 Task: Sort the properties by recommendations.
Action: Mouse moved to (448, 392)
Screenshot: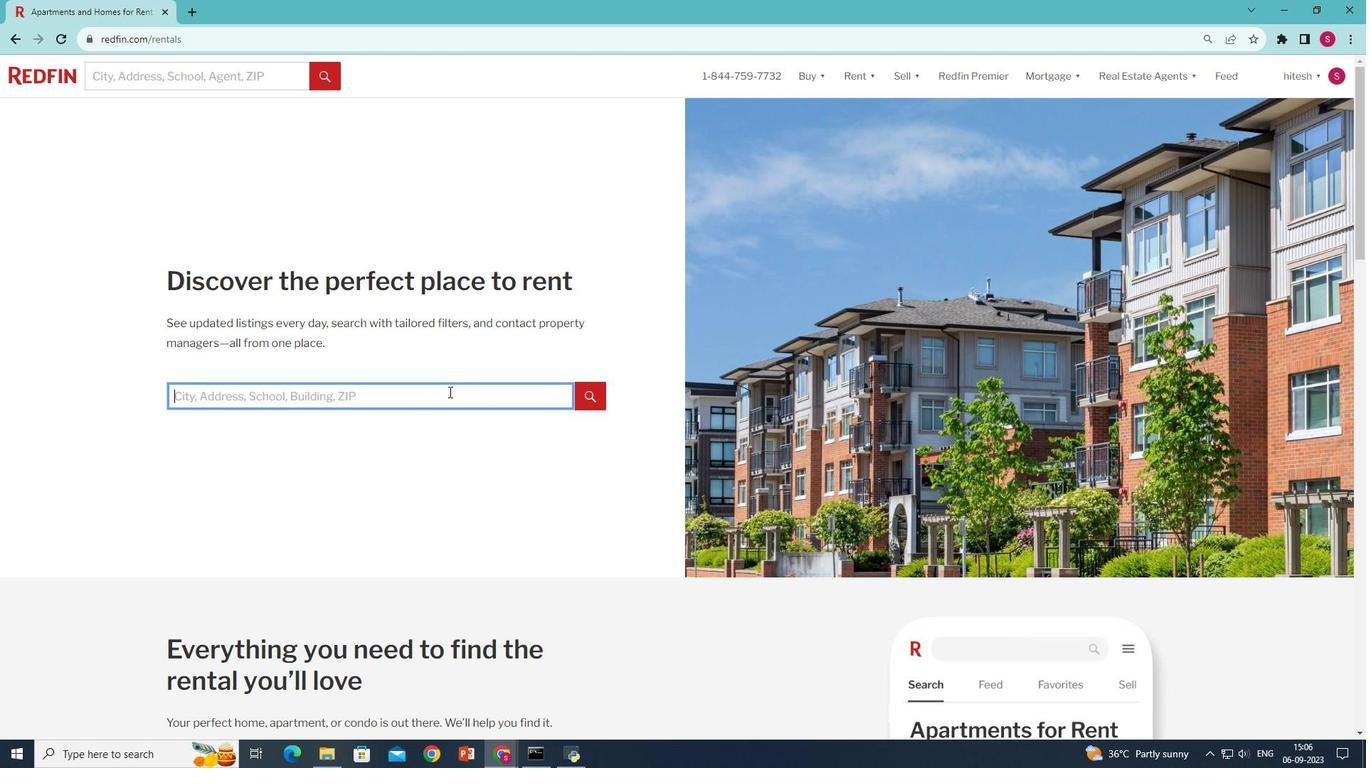 
Action: Mouse pressed left at (448, 392)
Screenshot: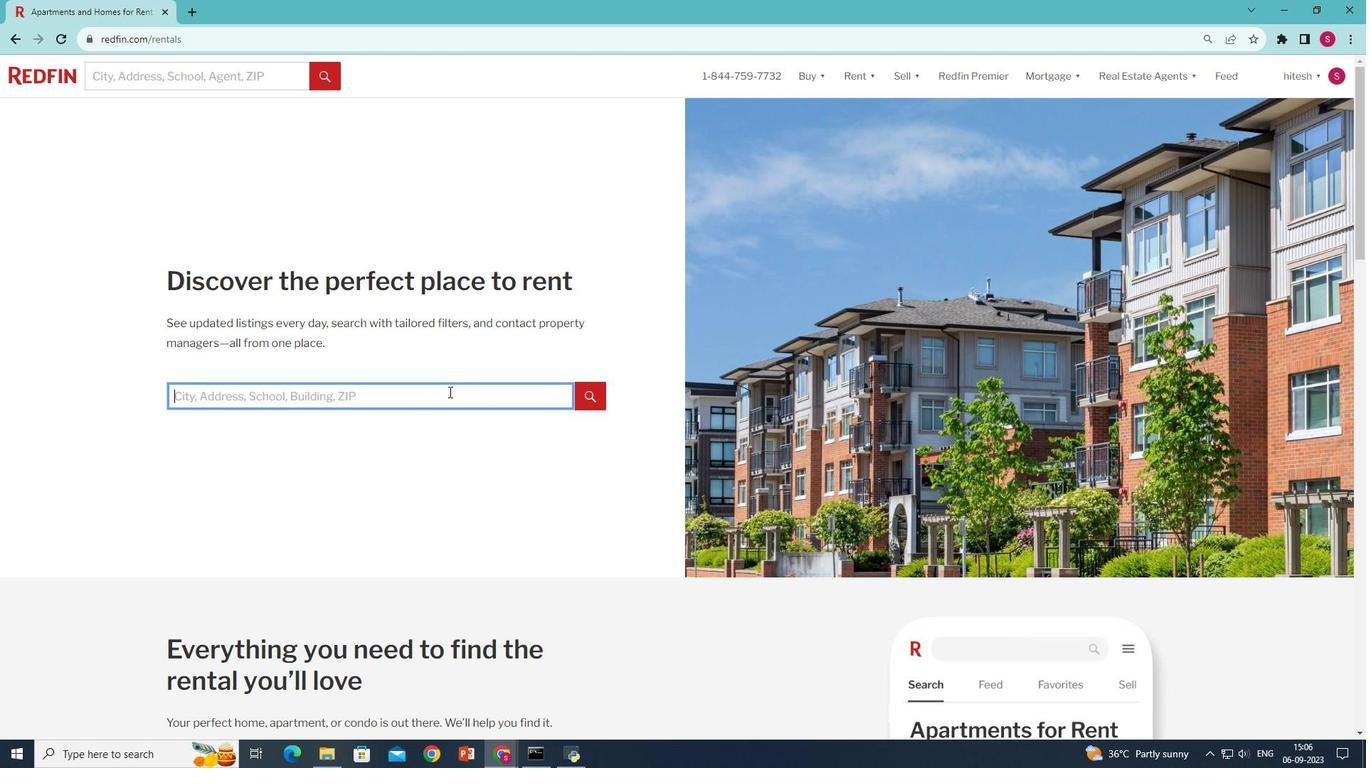 
Action: Key pressed <Key.shift><Key.shift><Key.shift><Key.shift><Key.shift><Key.shift><Key.shift><Key.shift><Key.shift><Key.shift><Key.shift><Key.shift><Key.shift><Key.shift><Key.shift><Key.shift><Key.shift><Key.shift><Key.shift><Key.shift><Key.shift><Key.shift><Key.shift><Key.shift><Key.shift><Key.shift><Key.shift><Key.shift><Key.shift><Key.shift>New<Key.space><Key.shift>York,<Key.space><Key.shift>NY<Key.space><Key.backspace>,<Key.space><Key.shift>USA<Key.enter>
Screenshot: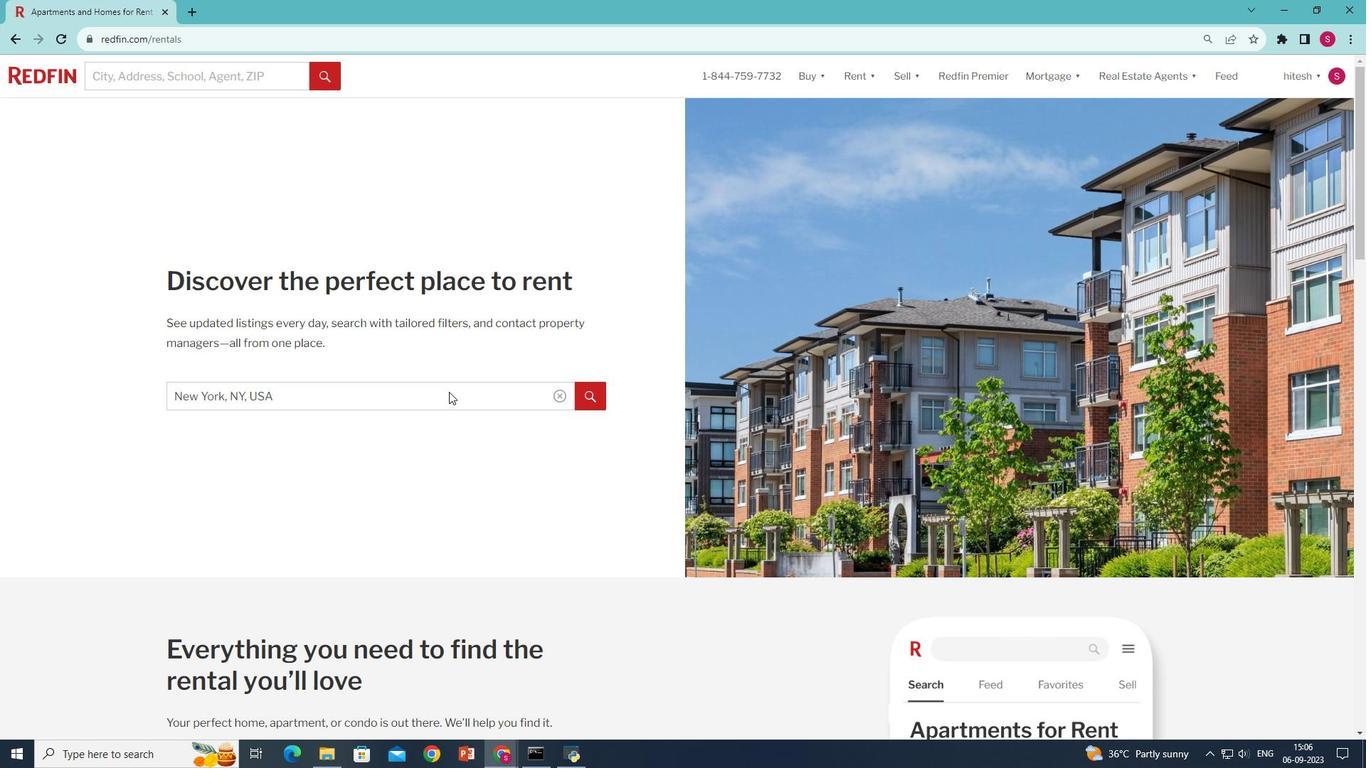 
Action: Mouse moved to (265, 209)
Screenshot: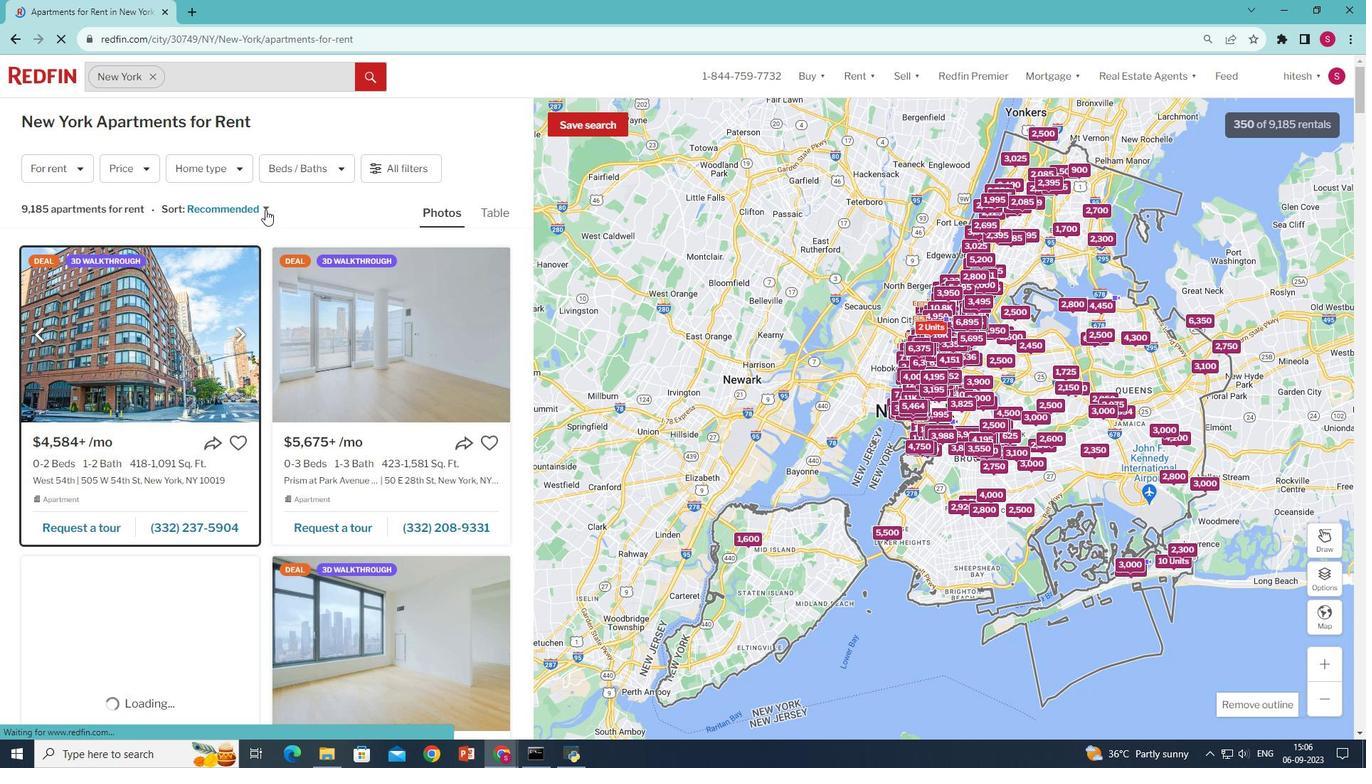 
Action: Mouse pressed left at (265, 209)
Screenshot: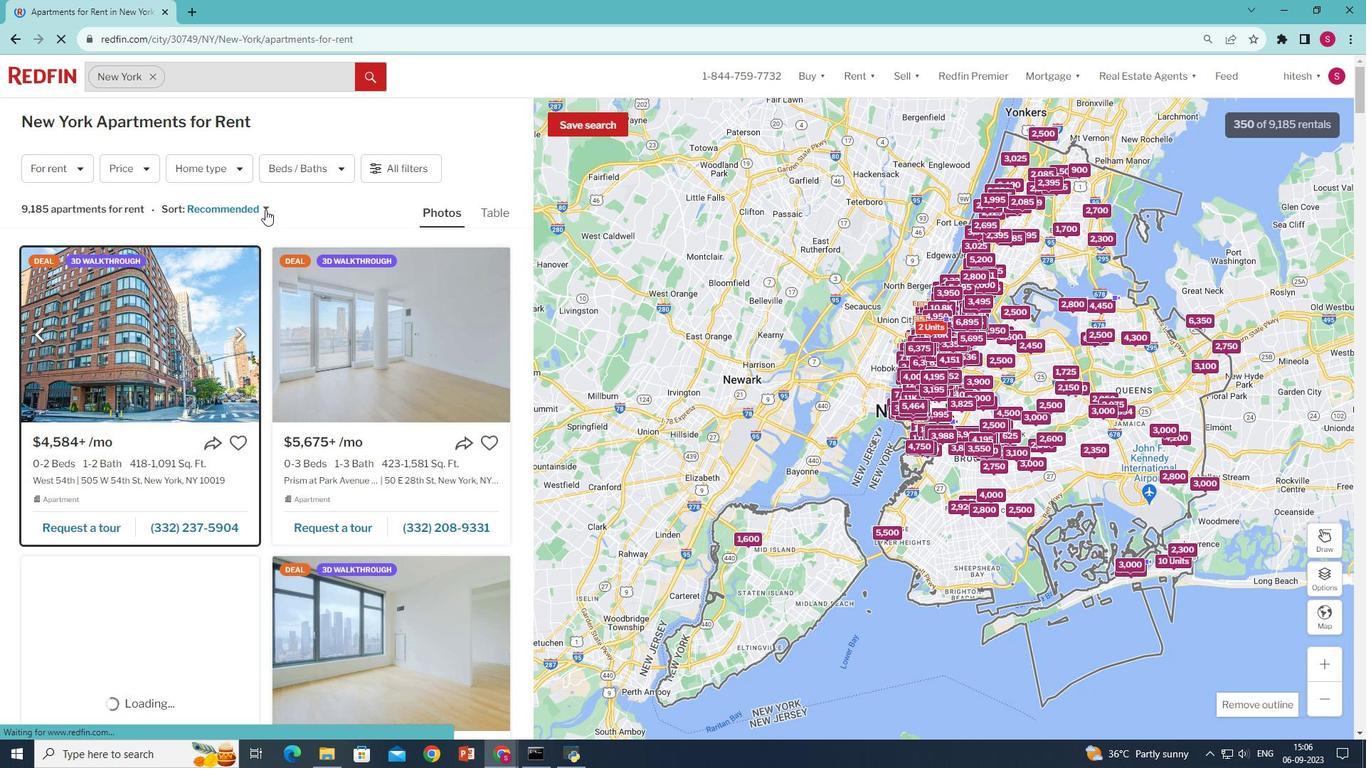 
Action: Mouse moved to (263, 205)
Screenshot: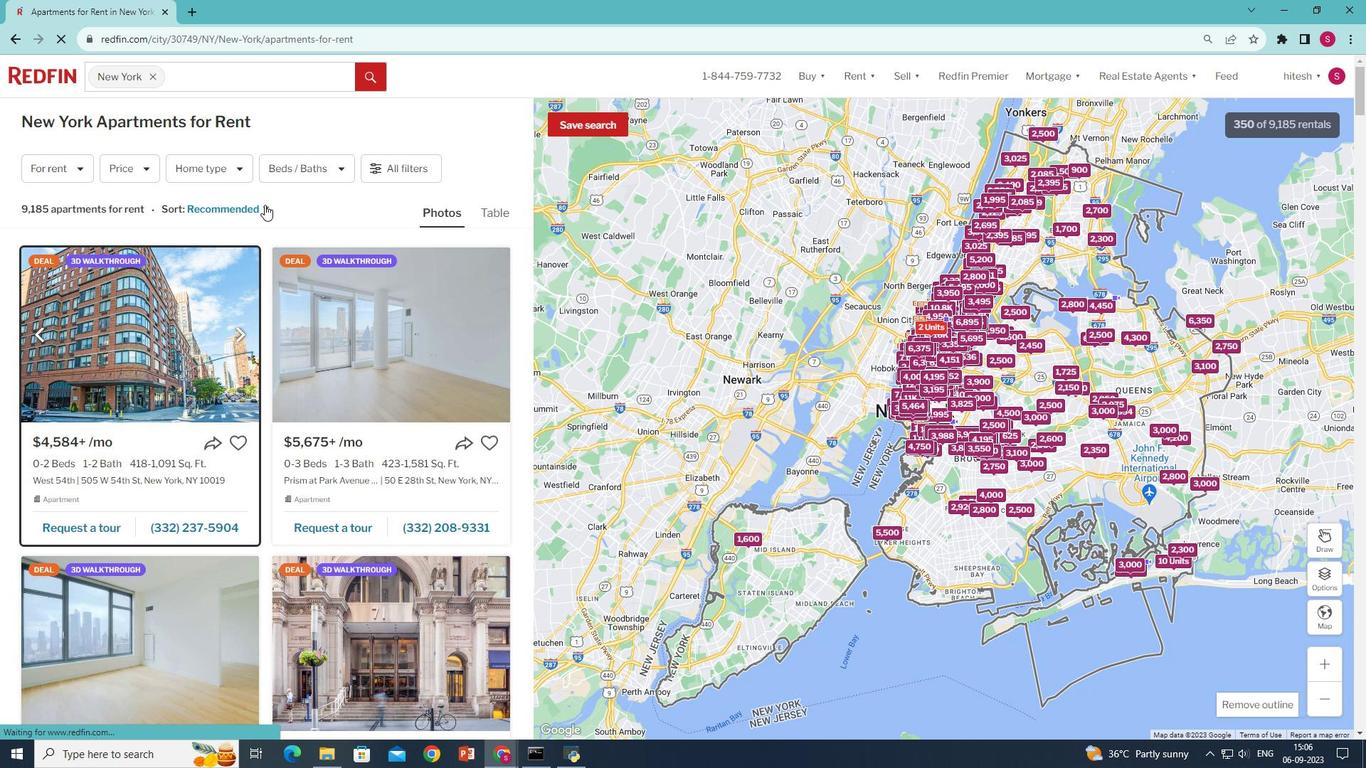 
Action: Mouse pressed left at (263, 205)
Screenshot: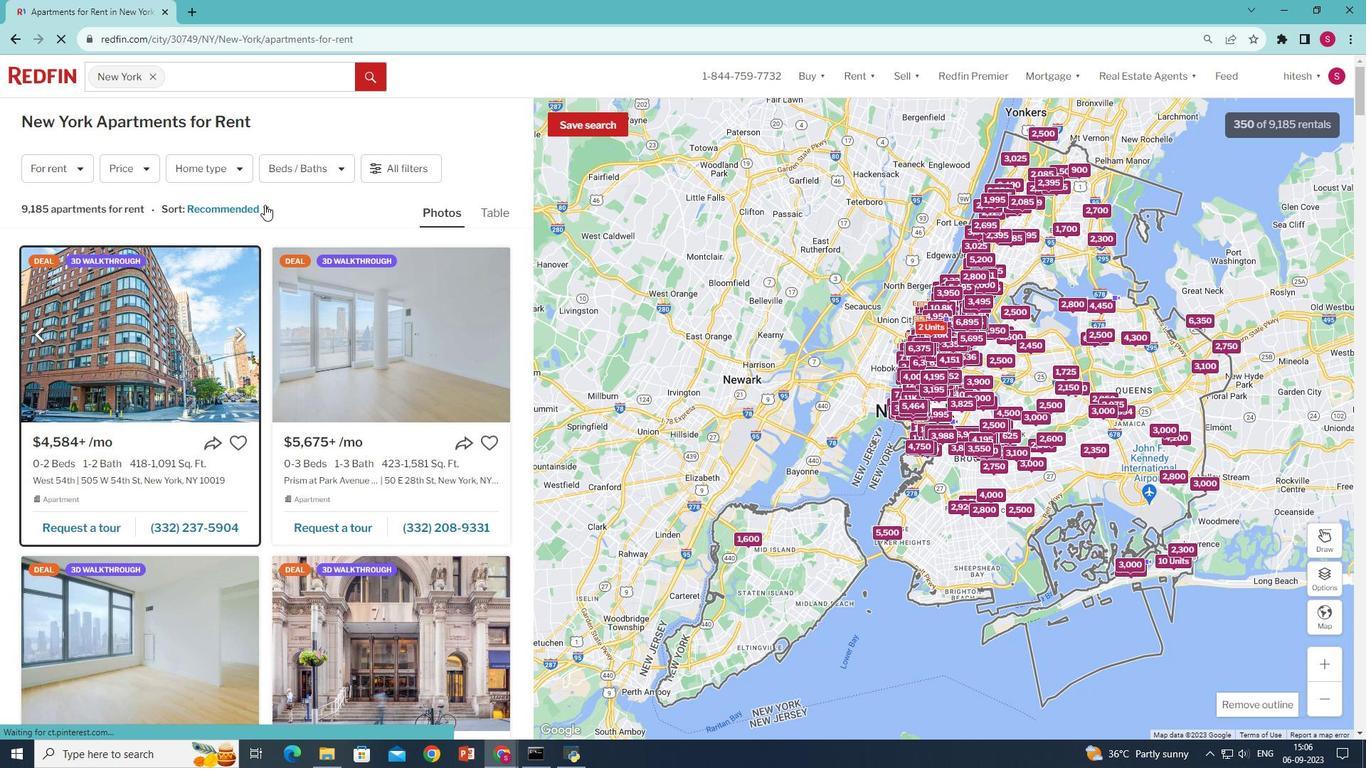 
Action: Mouse moved to (234, 258)
Screenshot: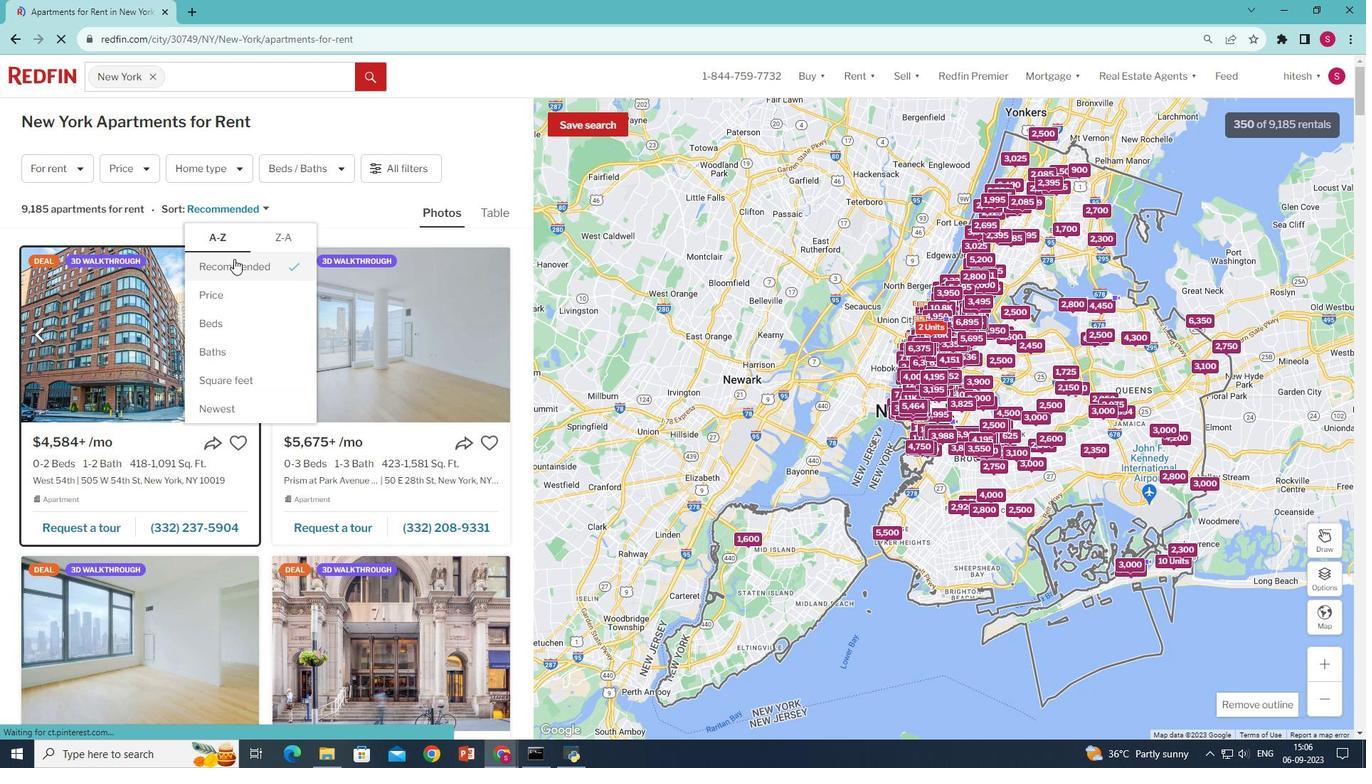 
Action: Mouse pressed left at (234, 258)
Screenshot: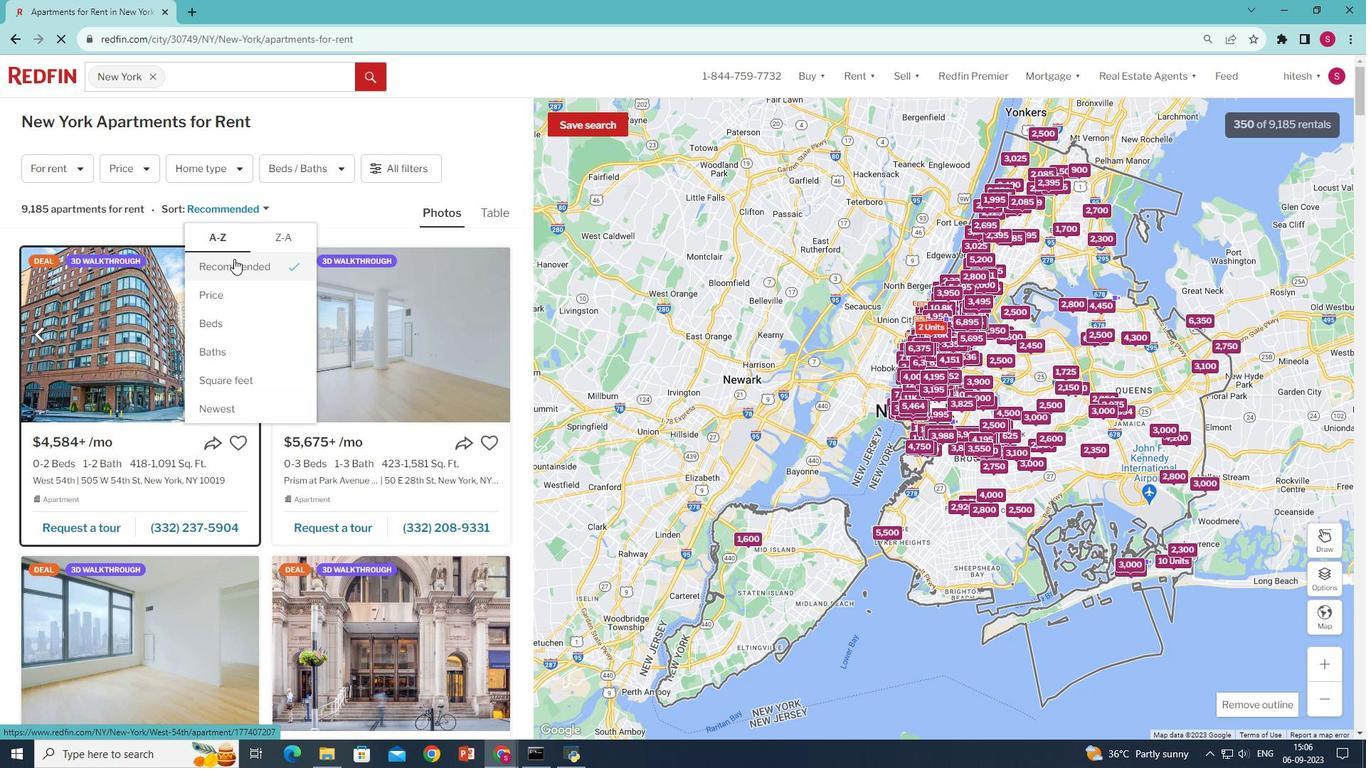 
Action: Mouse moved to (337, 278)
Screenshot: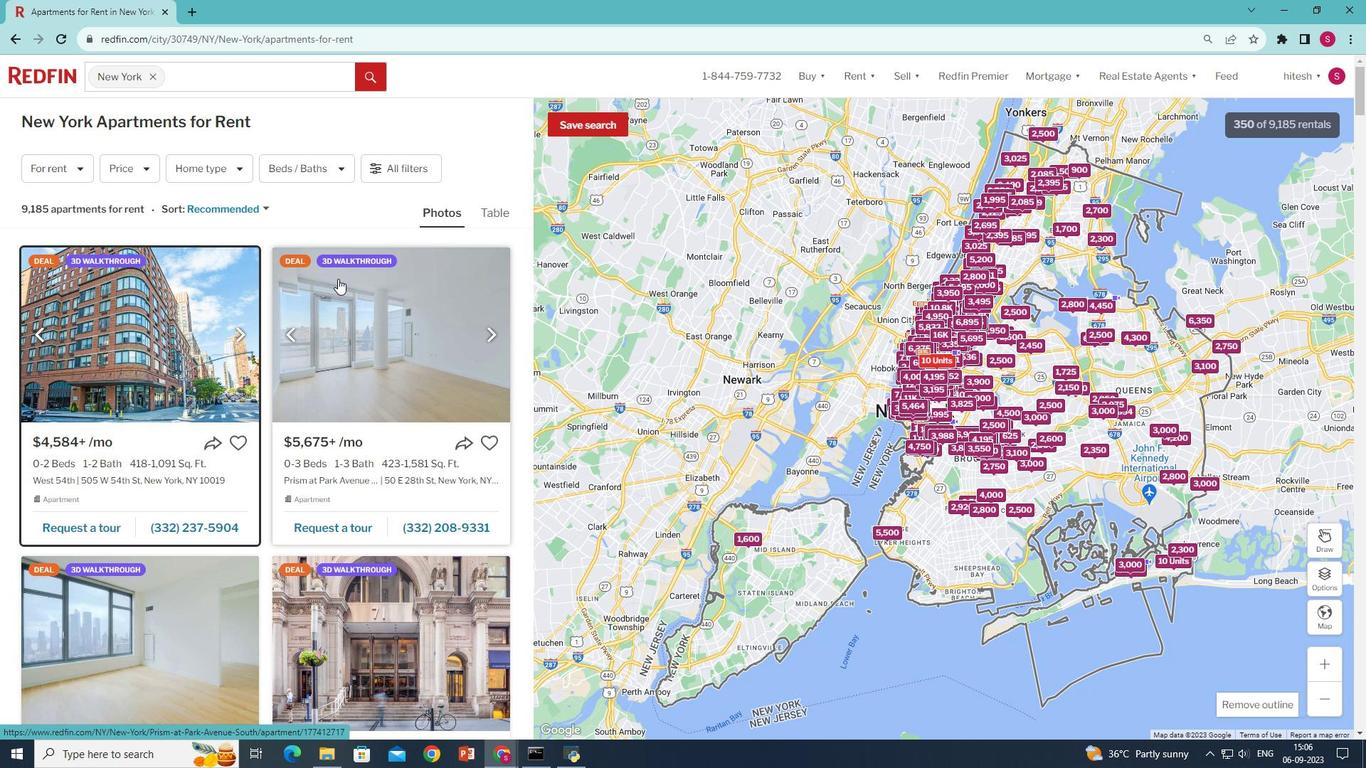 
